 Task: Add a condition where "Status category is Pending" in unsolved tickets in your groups.
Action: Mouse moved to (436, 332)
Screenshot: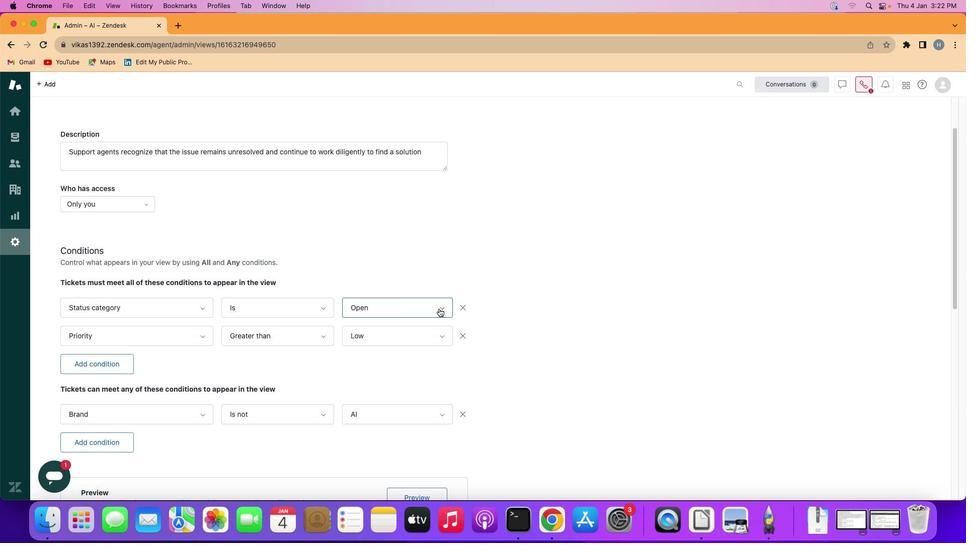 
Action: Mouse pressed left at (436, 332)
Screenshot: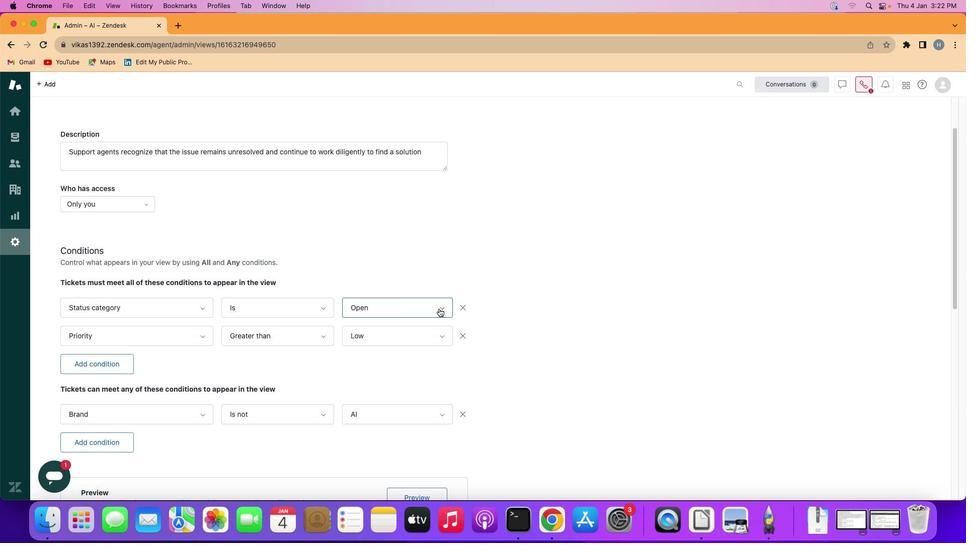 
Action: Mouse moved to (413, 384)
Screenshot: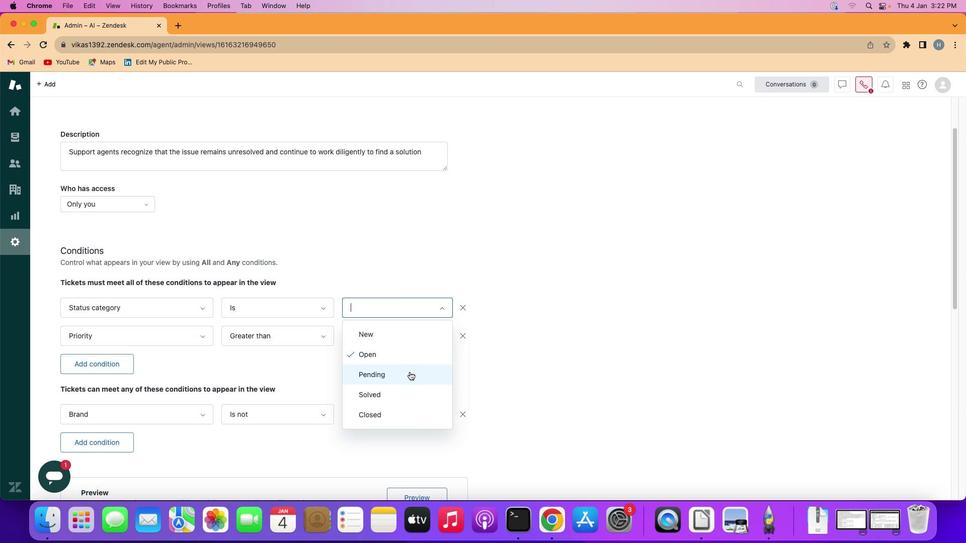 
Action: Mouse pressed left at (413, 384)
Screenshot: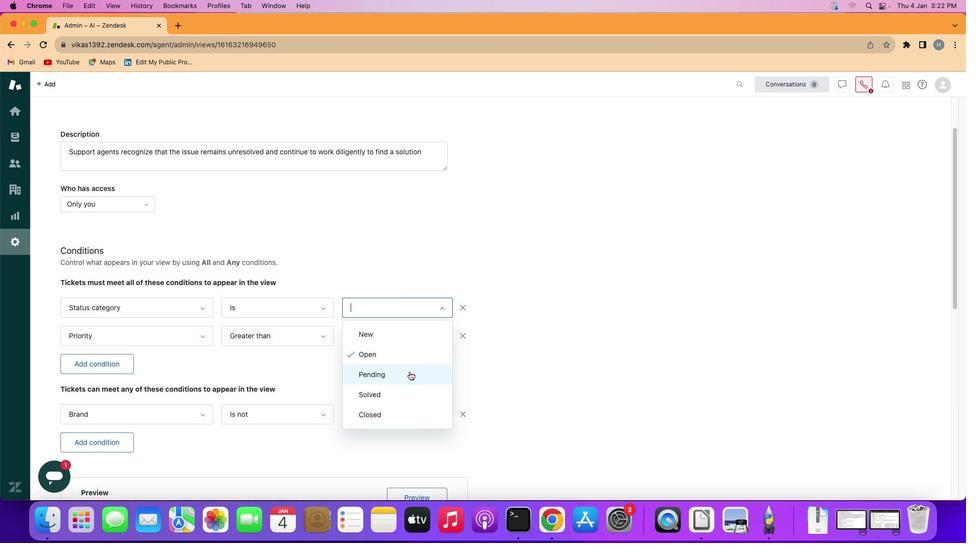 
Action: Mouse moved to (423, 445)
Screenshot: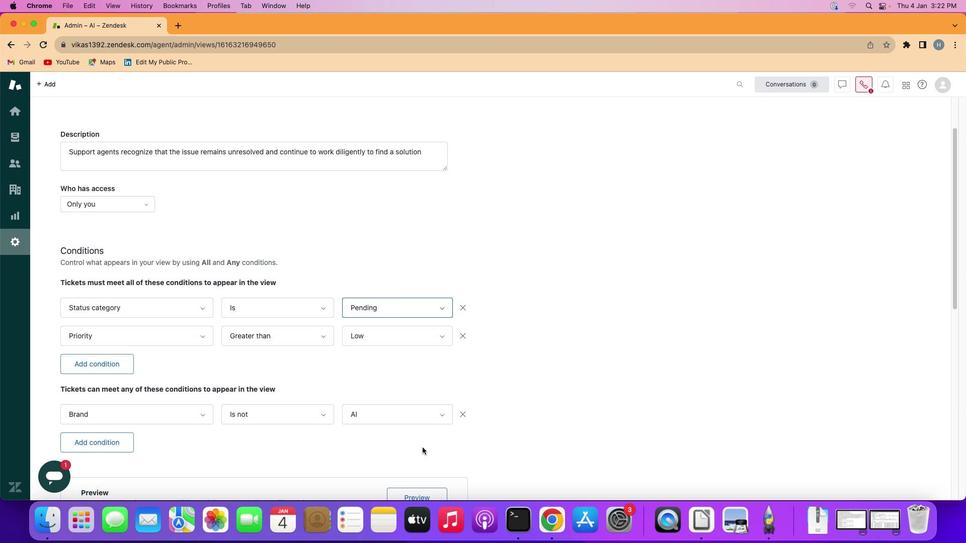 
Action: Mouse scrolled (423, 445) with delta (94, 82)
Screenshot: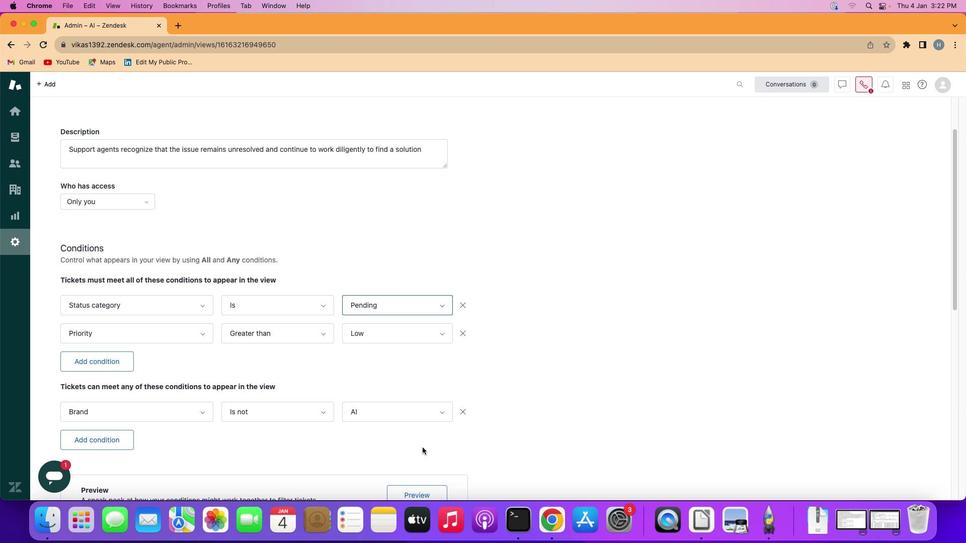 
Action: Mouse scrolled (423, 445) with delta (94, 82)
Screenshot: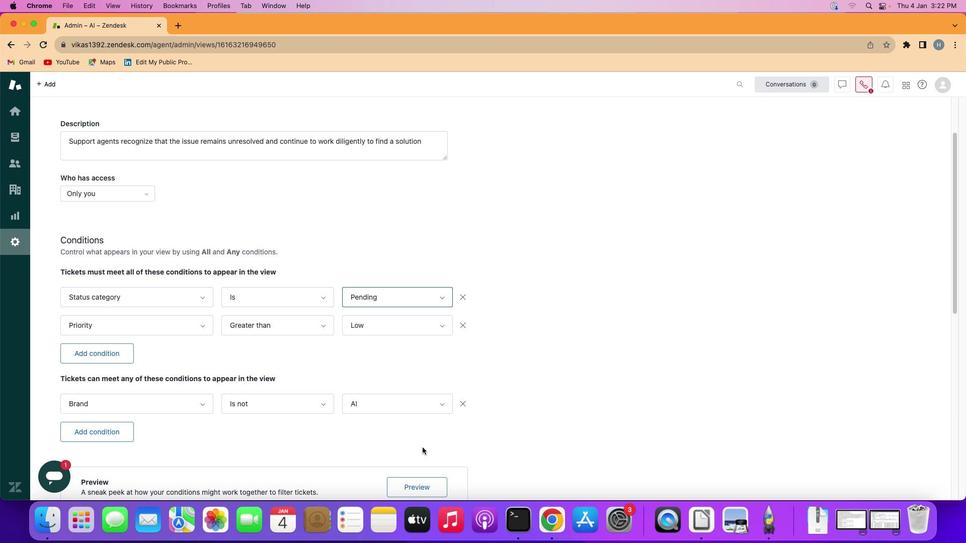 
Action: Mouse scrolled (423, 445) with delta (94, 82)
Screenshot: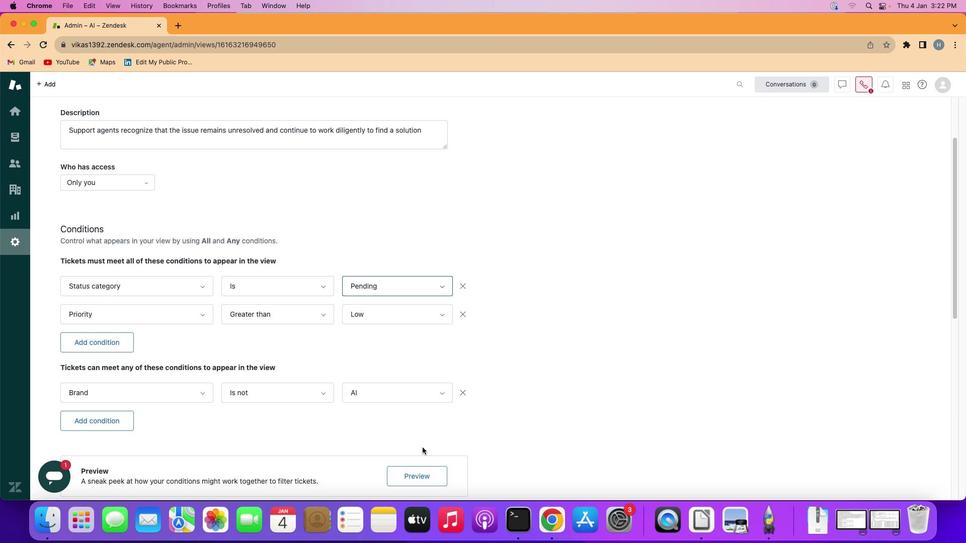 
Action: Mouse scrolled (423, 445) with delta (94, 82)
Screenshot: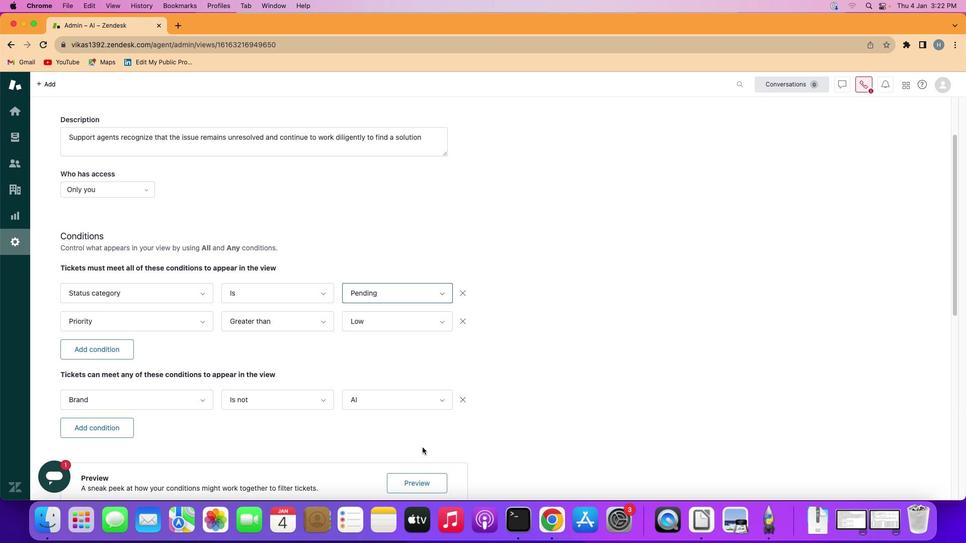 
Action: Mouse scrolled (423, 445) with delta (94, 82)
Screenshot: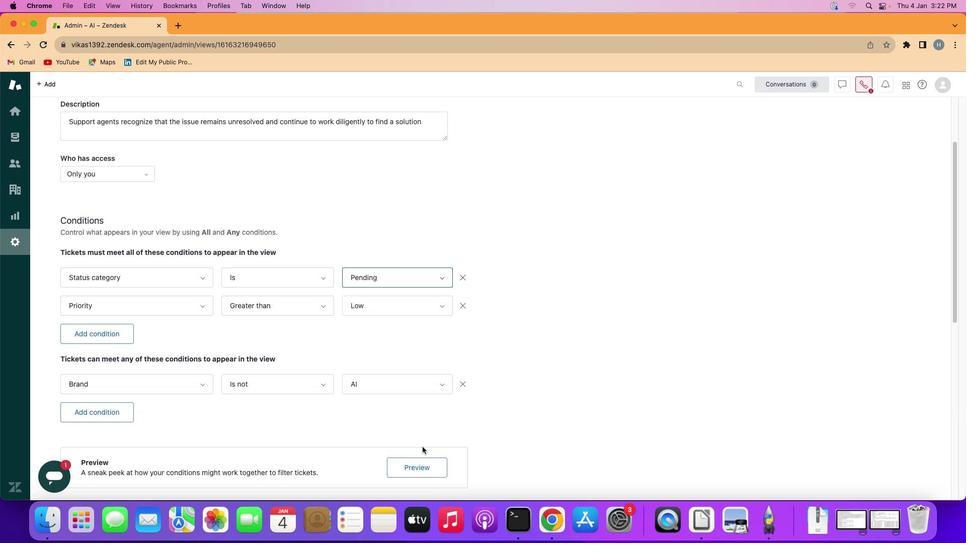 
Action: Mouse moved to (422, 444)
Screenshot: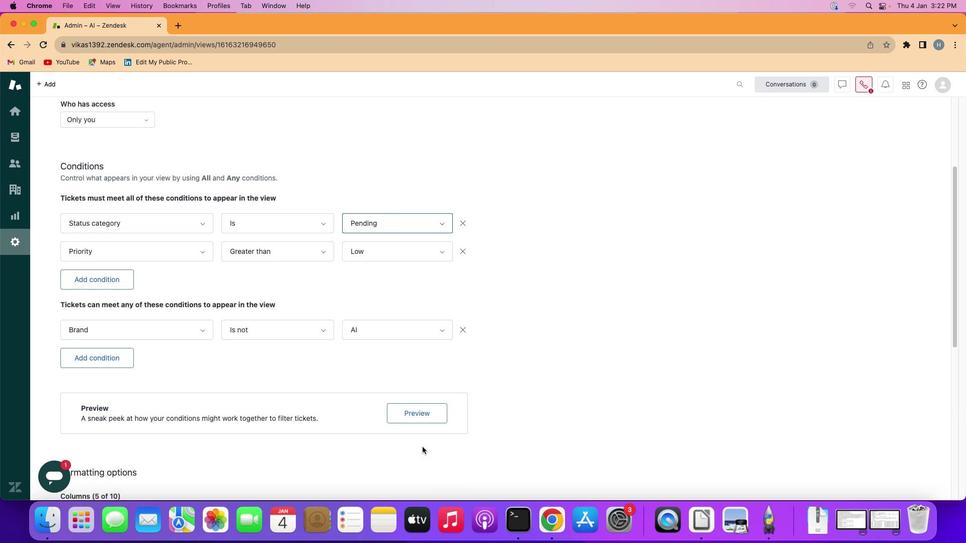 
Action: Mouse scrolled (422, 444) with delta (94, 81)
Screenshot: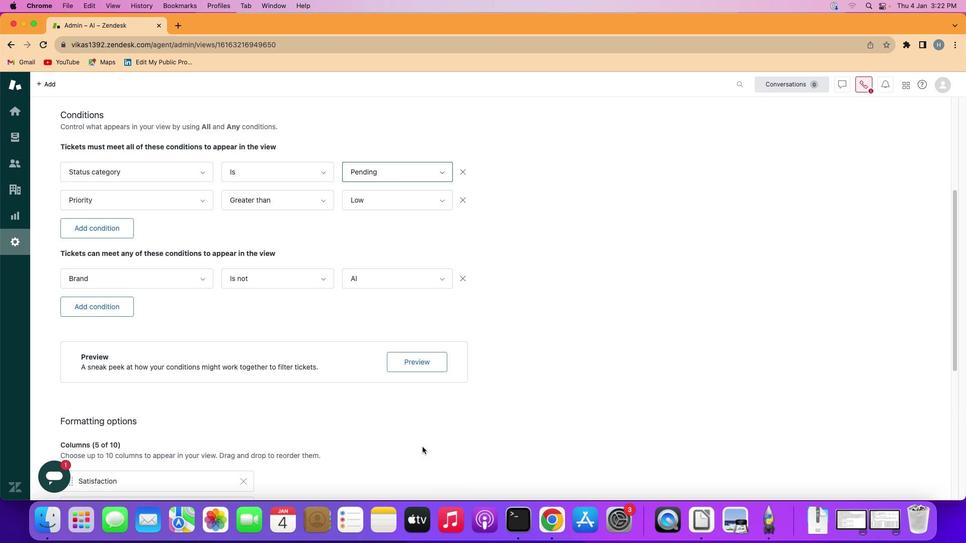 
Action: Mouse scrolled (422, 444) with delta (94, 81)
Screenshot: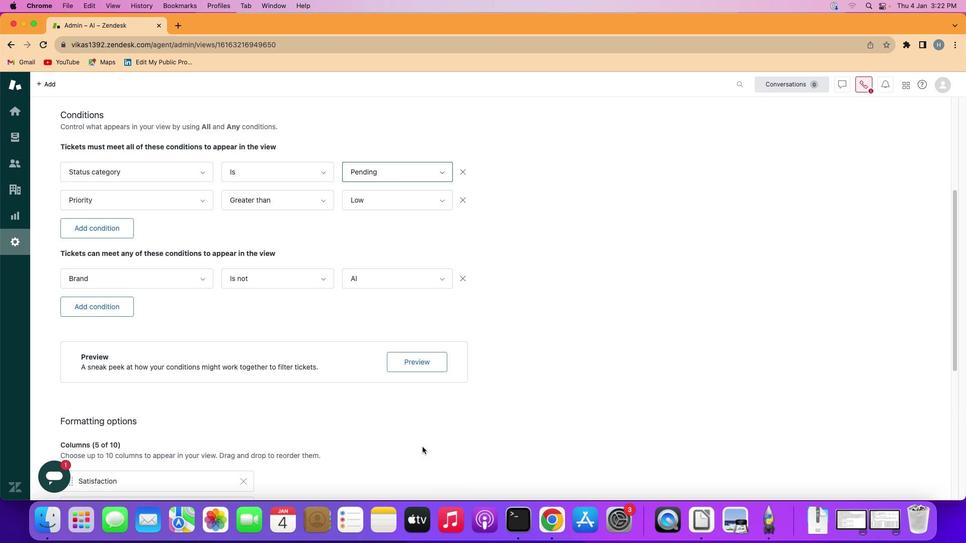 
Action: Mouse scrolled (422, 444) with delta (94, 80)
Screenshot: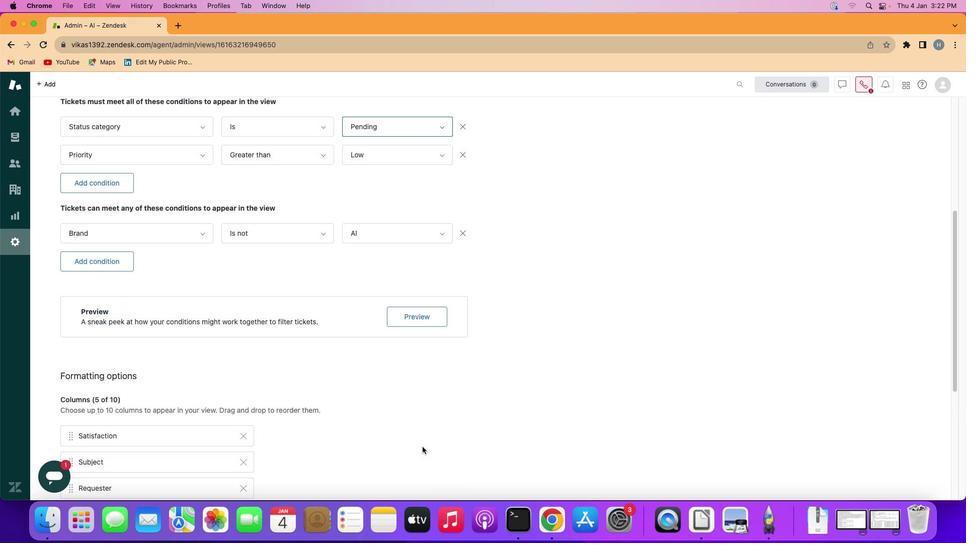 
Action: Mouse scrolled (422, 444) with delta (94, 83)
Screenshot: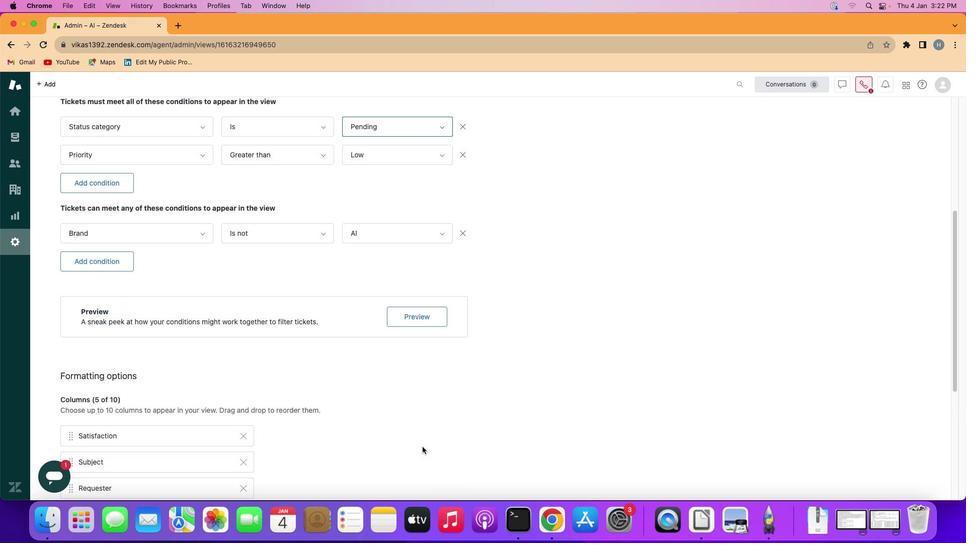 
Action: Mouse scrolled (422, 444) with delta (94, 81)
Screenshot: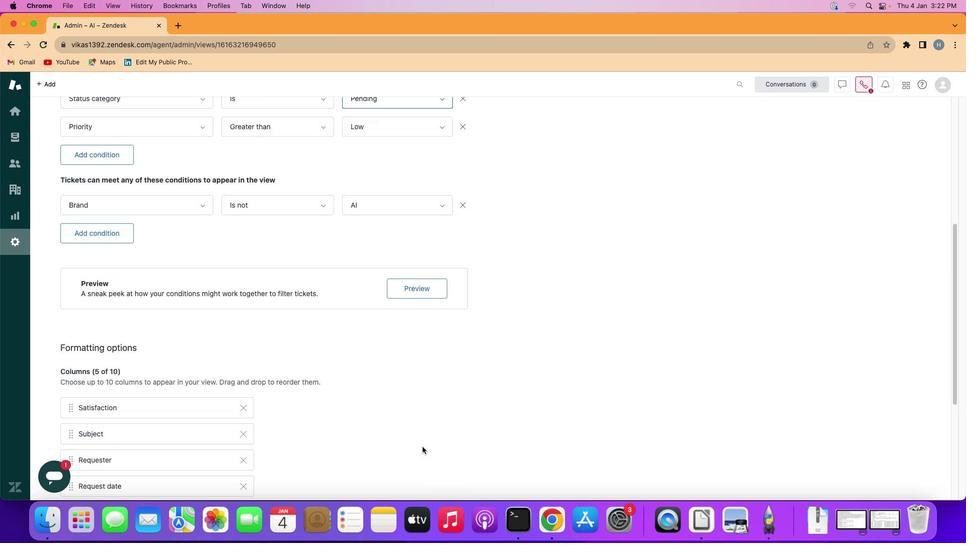 
Action: Mouse moved to (422, 444)
Screenshot: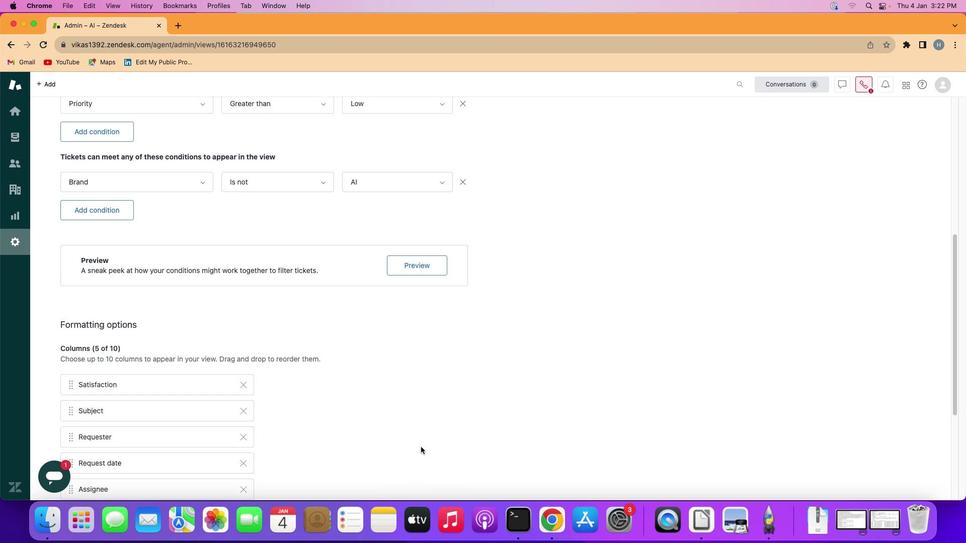 
Action: Mouse scrolled (422, 444) with delta (94, 82)
Screenshot: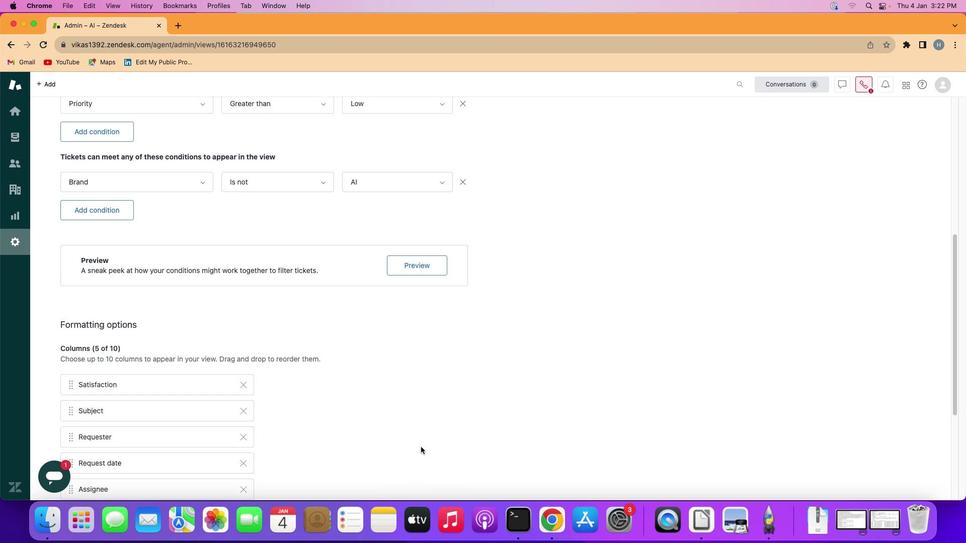 
Action: Mouse moved to (422, 444)
Screenshot: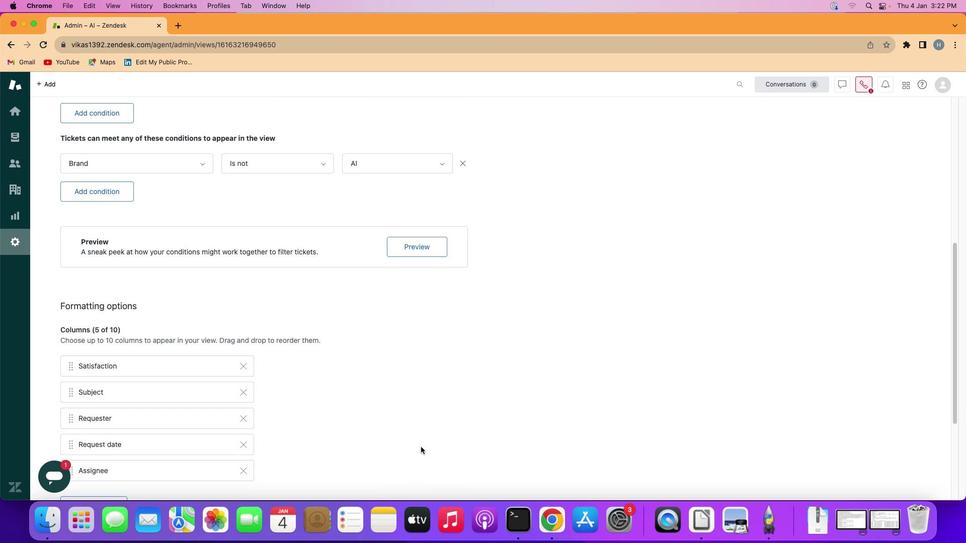 
Action: Mouse scrolled (422, 444) with delta (94, 82)
Screenshot: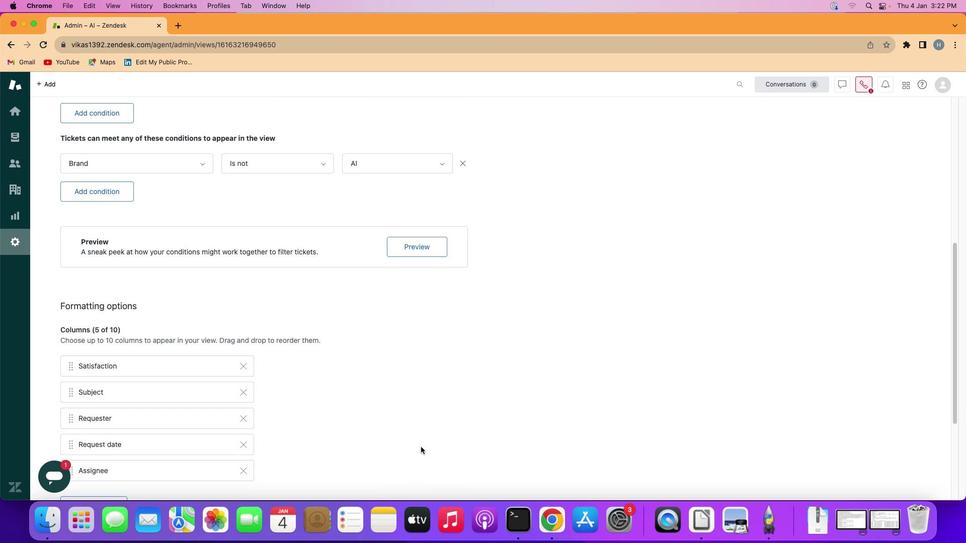 
Action: Mouse scrolled (422, 444) with delta (94, 81)
Screenshot: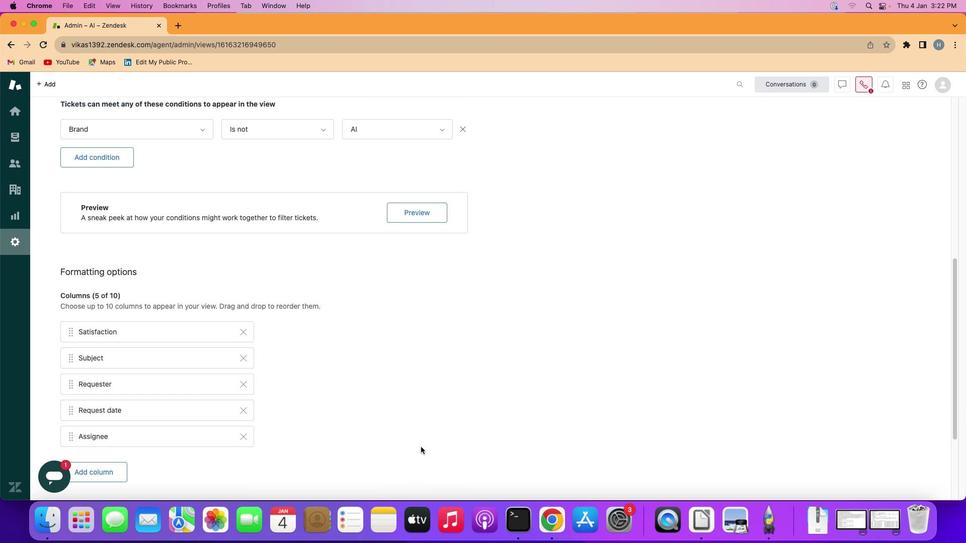
Action: Mouse scrolled (422, 444) with delta (94, 80)
Screenshot: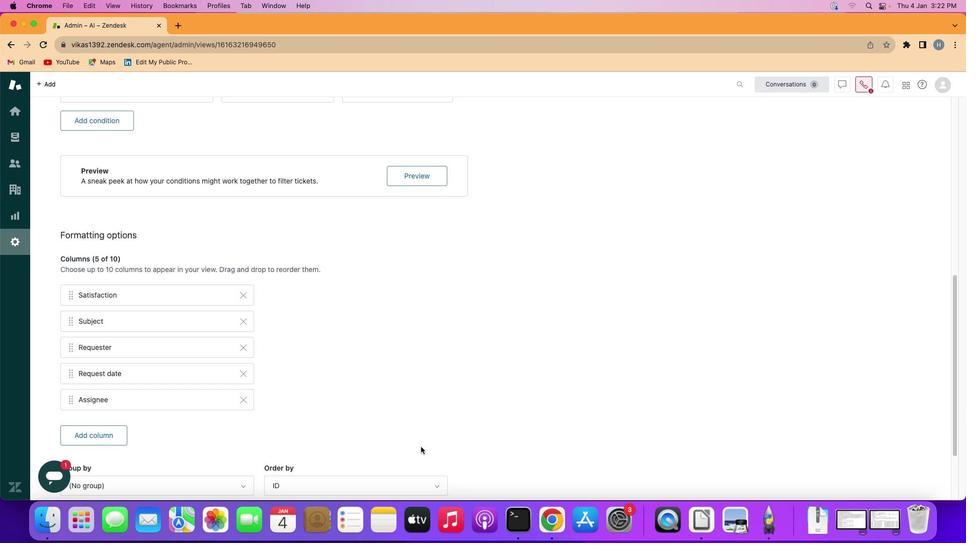
Action: Mouse scrolled (422, 444) with delta (94, 83)
Screenshot: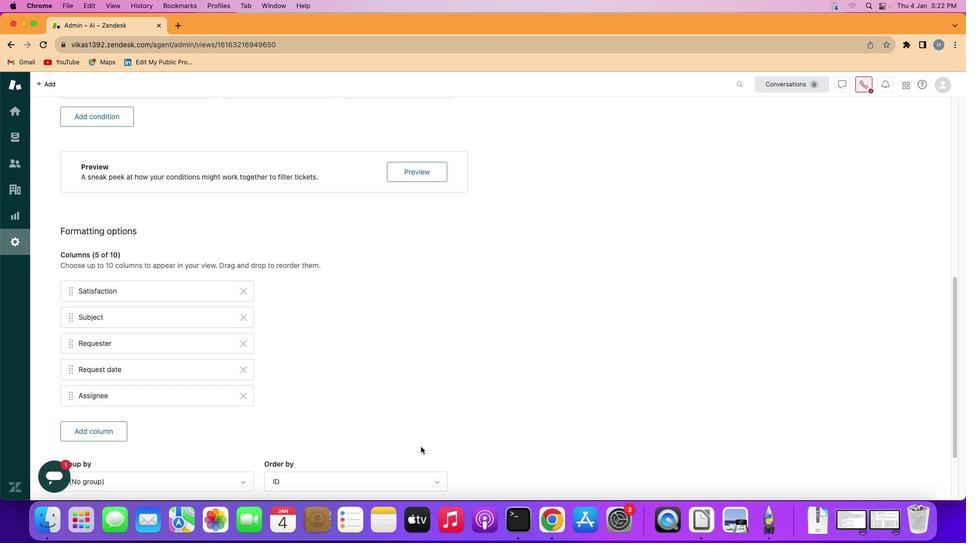 
Action: Mouse moved to (421, 443)
Screenshot: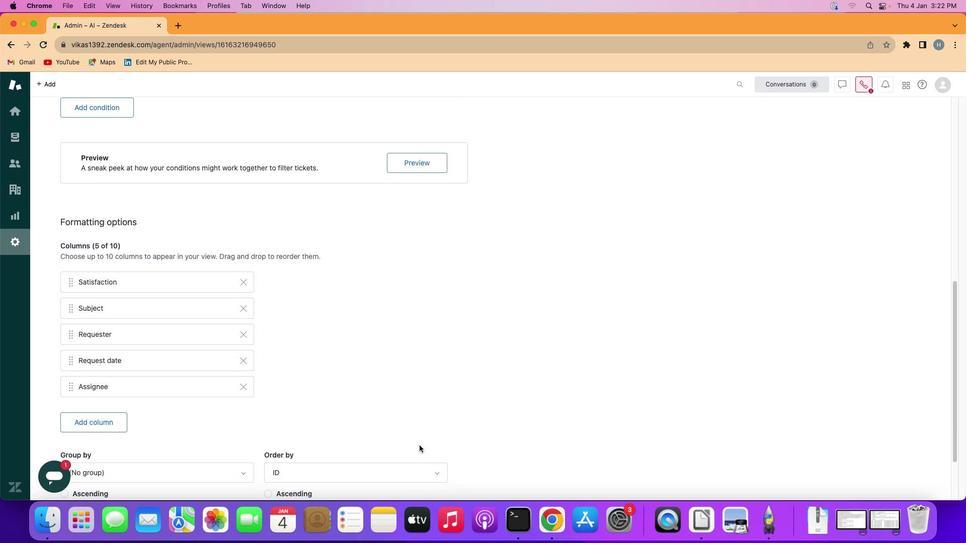 
Action: Mouse scrolled (421, 443) with delta (94, 82)
Screenshot: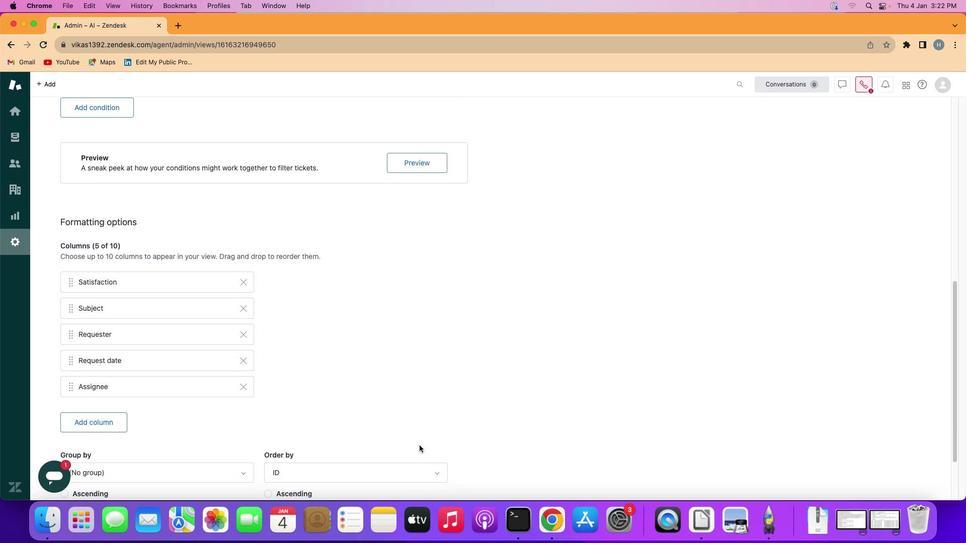 
Action: Mouse moved to (420, 443)
Screenshot: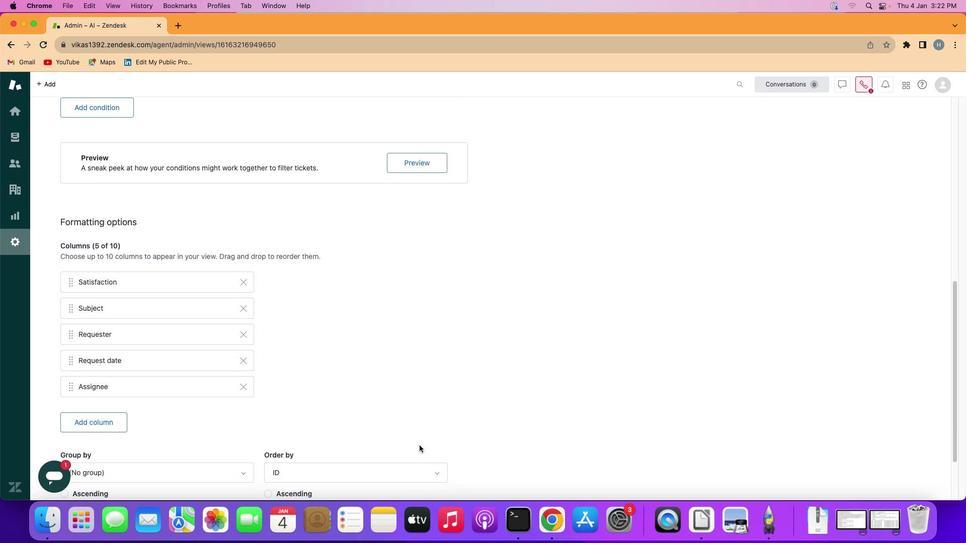 
Action: Mouse scrolled (420, 443) with delta (94, 82)
Screenshot: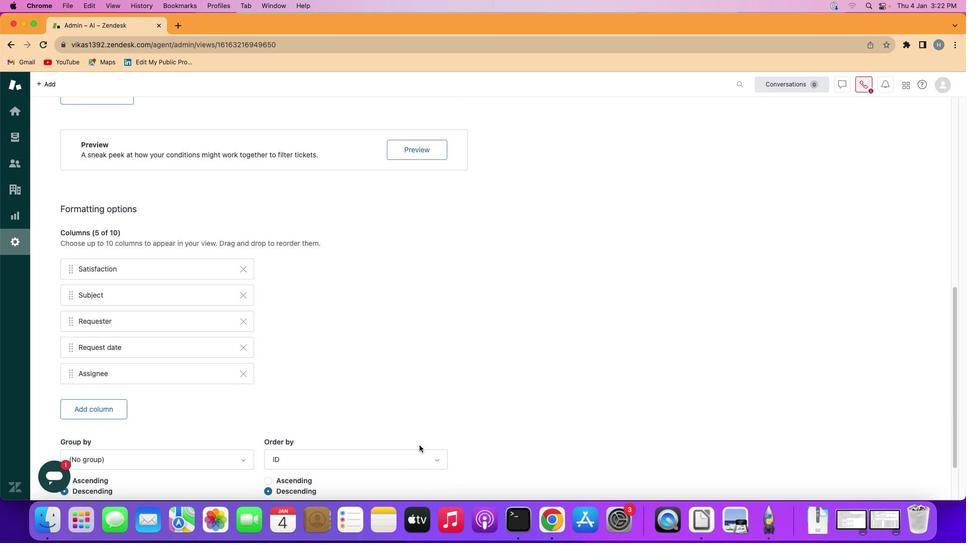 
Action: Mouse scrolled (420, 443) with delta (94, 81)
Screenshot: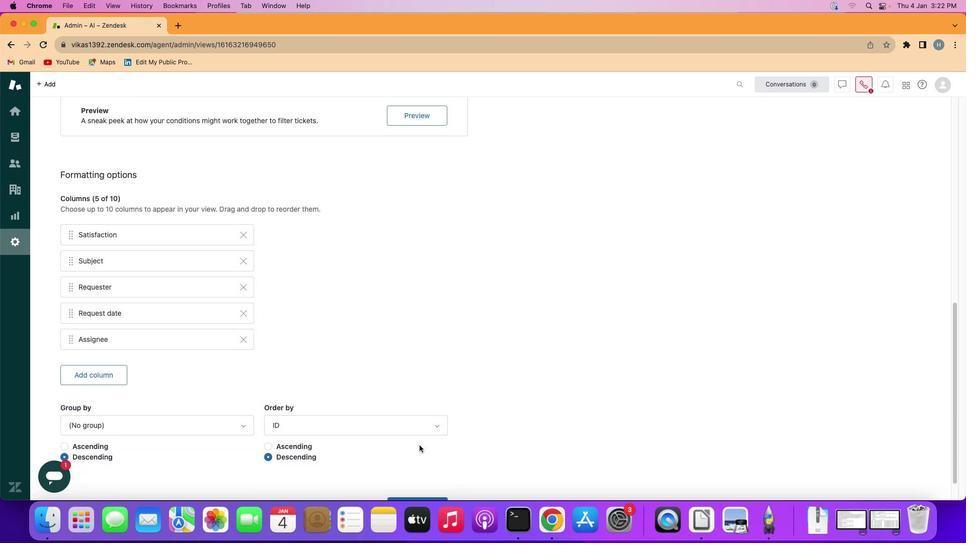 
Action: Mouse moved to (420, 443)
Screenshot: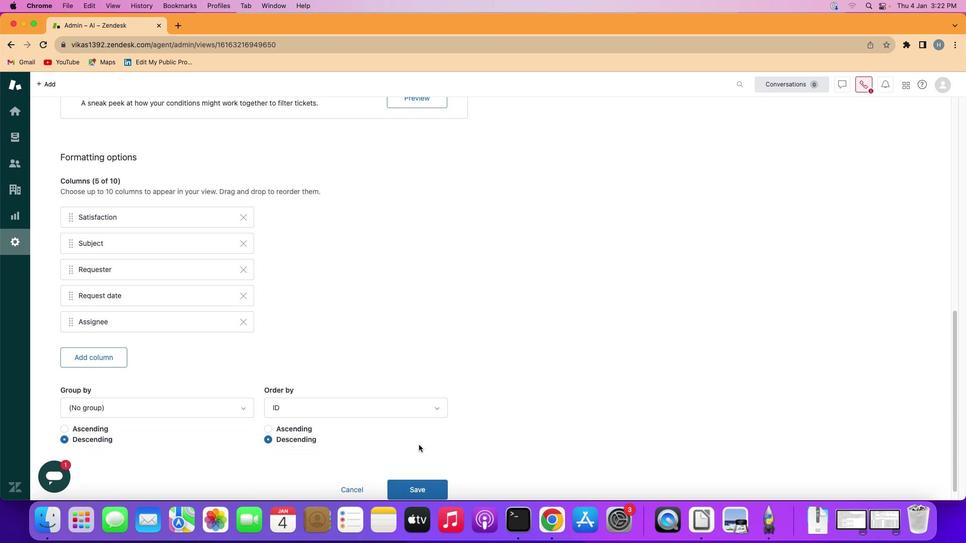 
Action: Mouse scrolled (420, 443) with delta (94, 82)
Screenshot: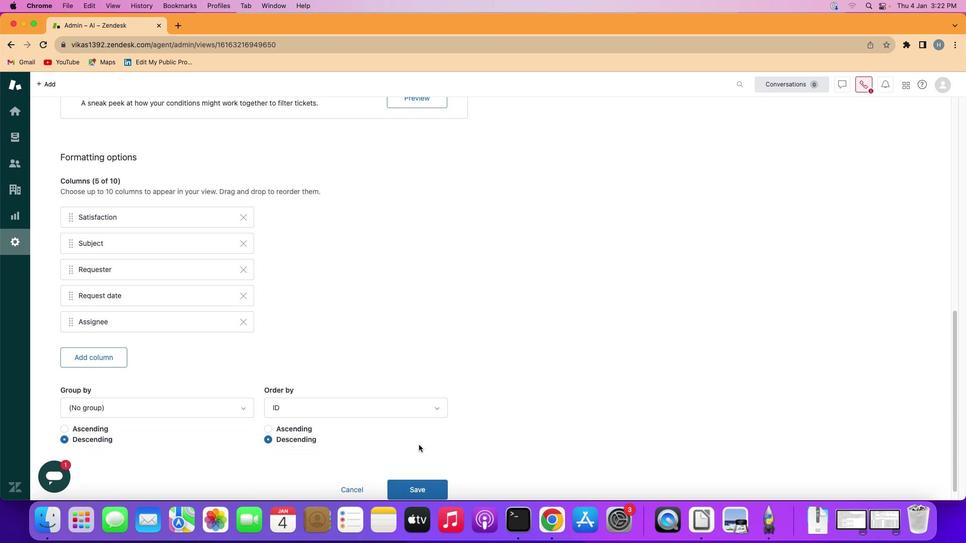 
Action: Mouse moved to (420, 443)
Screenshot: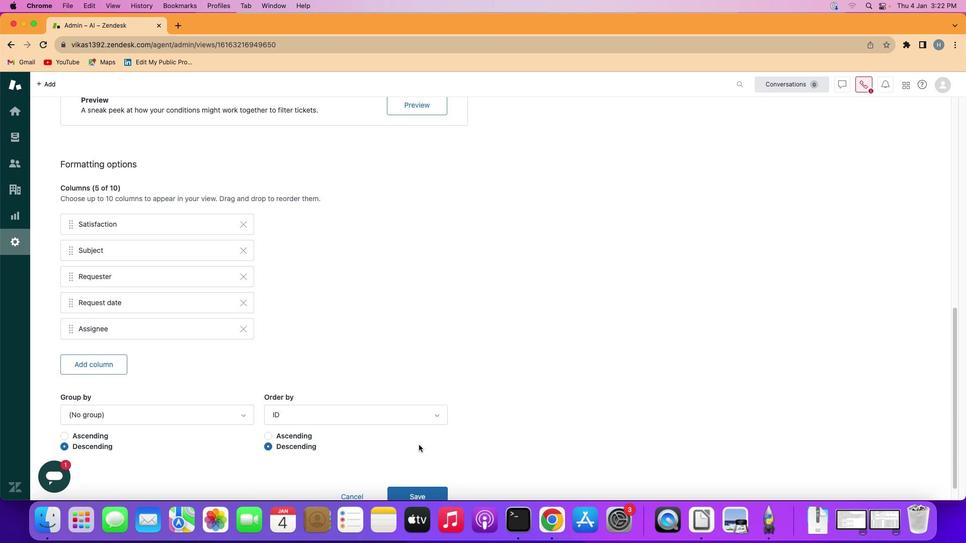 
Action: Mouse scrolled (420, 443) with delta (94, 82)
Screenshot: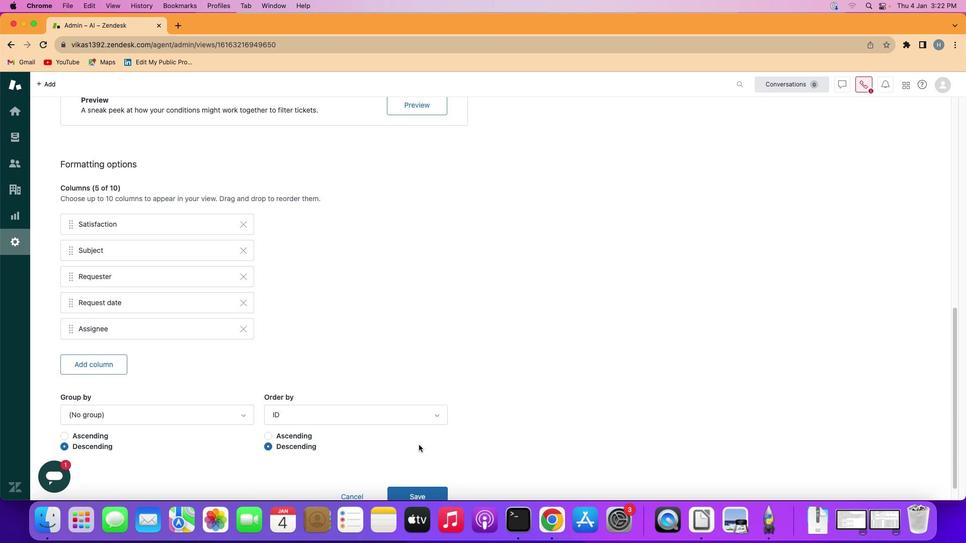 
Action: Mouse scrolled (420, 443) with delta (94, 81)
Screenshot: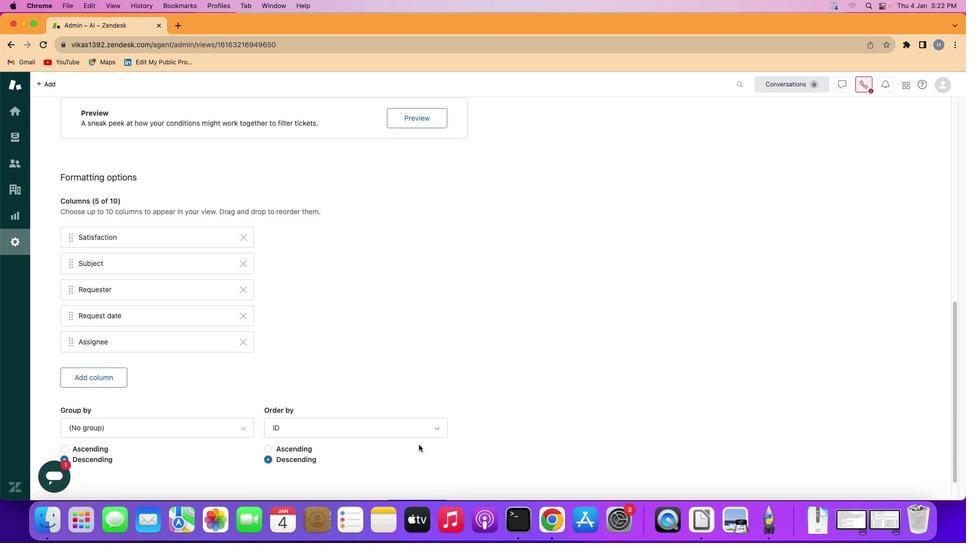 
Action: Mouse scrolled (420, 443) with delta (94, 83)
Screenshot: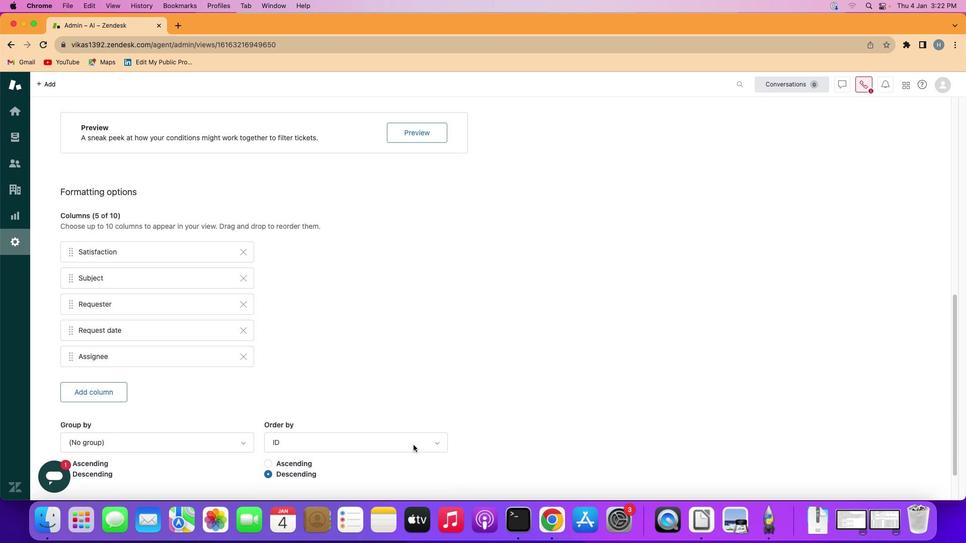 
Action: Mouse moved to (421, 471)
Screenshot: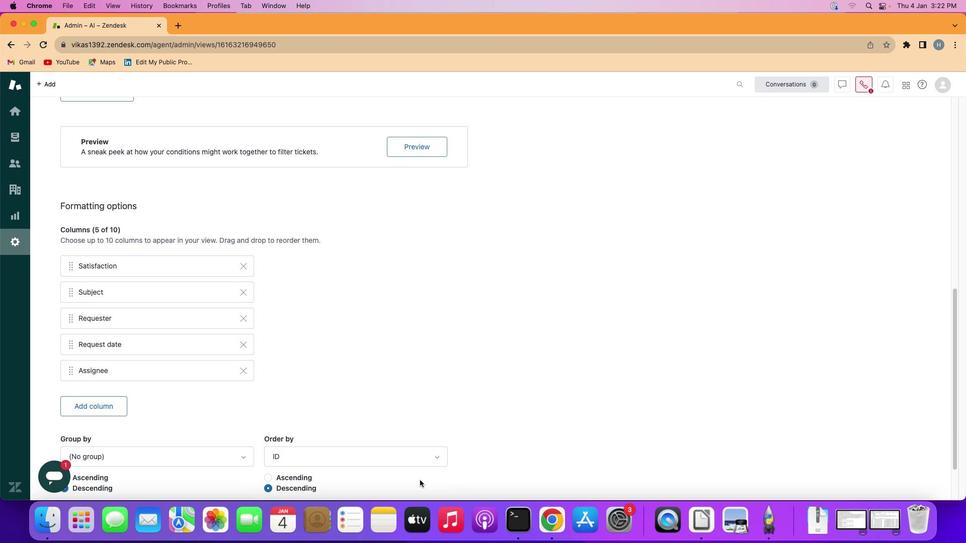 
Action: Mouse scrolled (421, 471) with delta (94, 82)
Screenshot: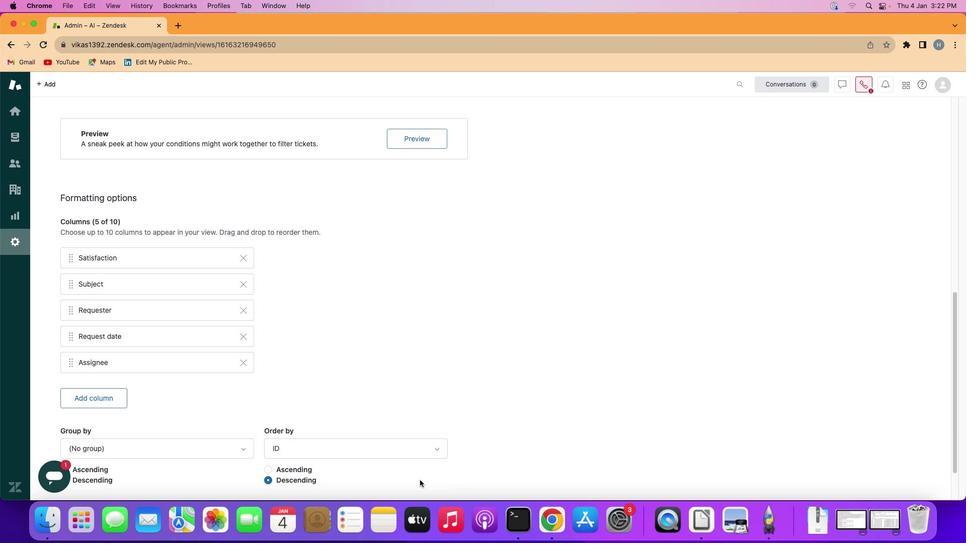
Action: Mouse scrolled (421, 471) with delta (94, 82)
Screenshot: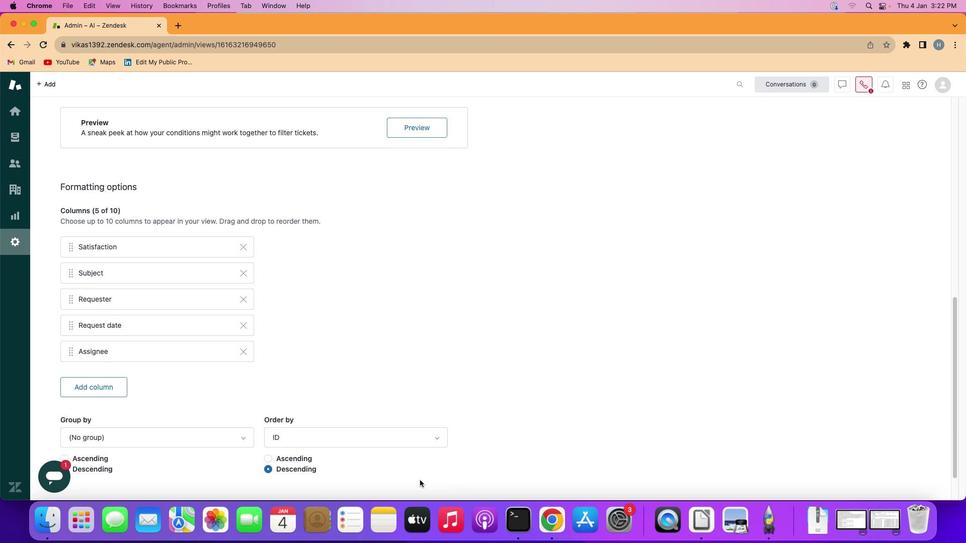 
Action: Mouse scrolled (421, 471) with delta (94, 81)
Screenshot: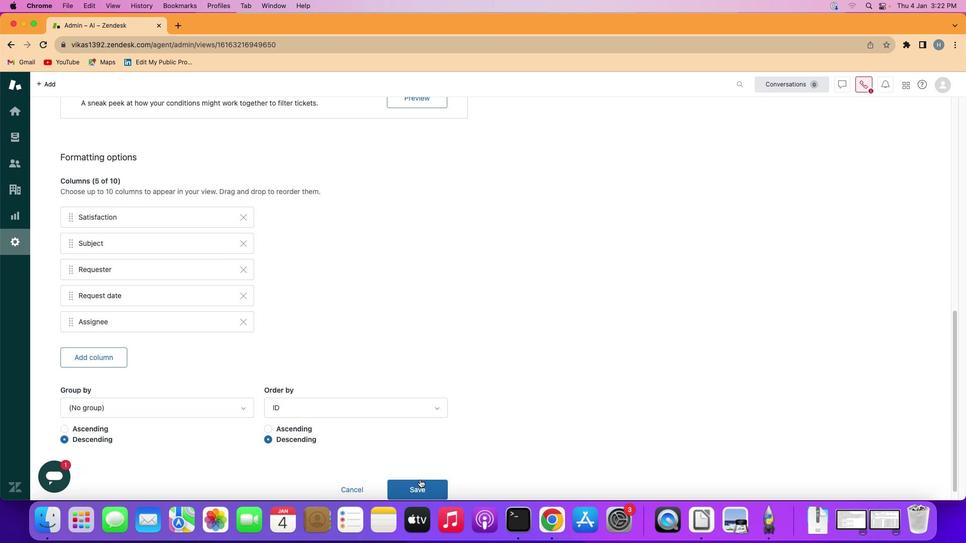 
Action: Mouse scrolled (421, 471) with delta (94, 80)
Screenshot: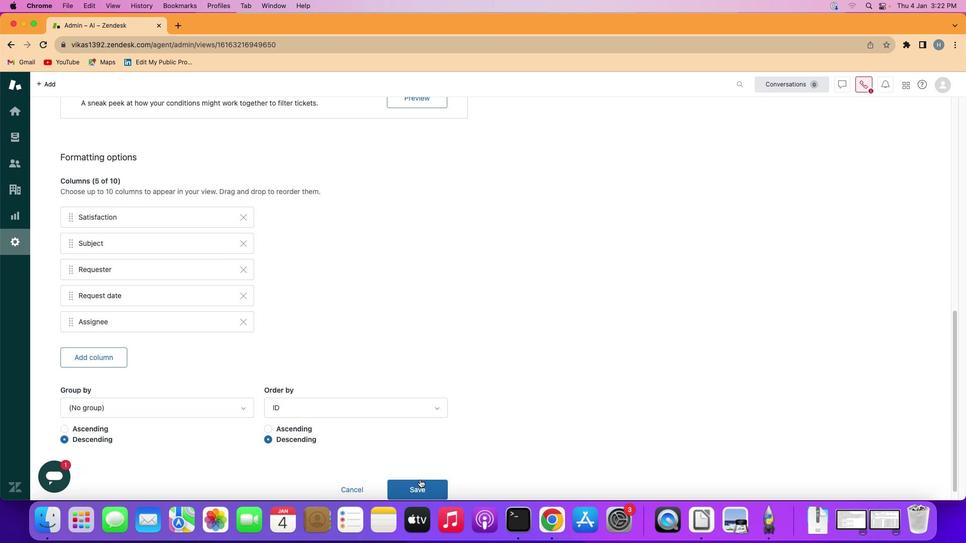 
Action: Mouse scrolled (421, 471) with delta (94, 80)
Screenshot: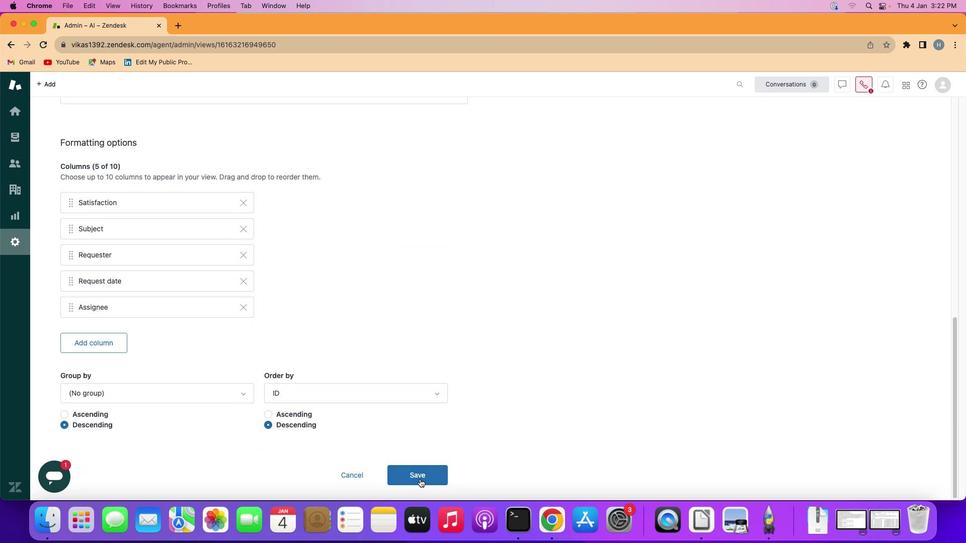 
Action: Mouse moved to (426, 465)
Screenshot: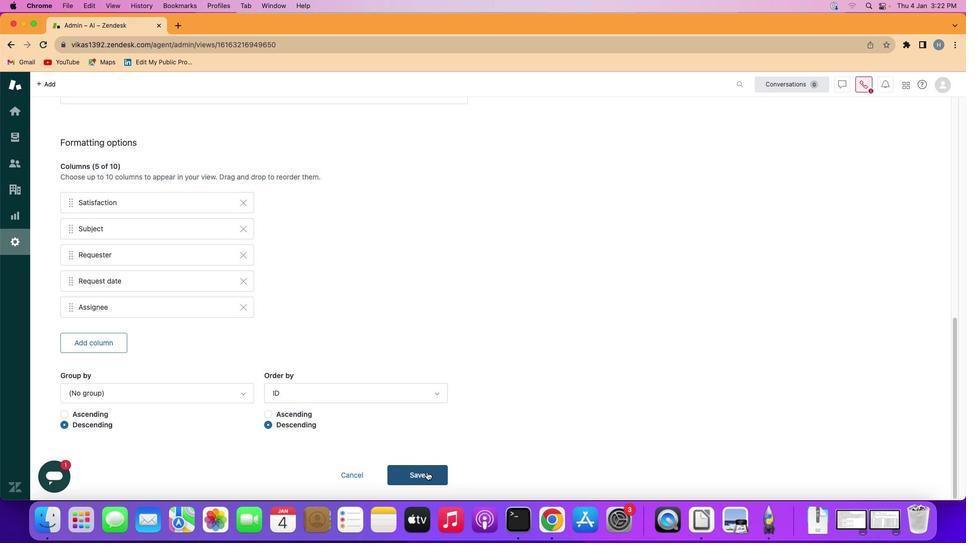 
Action: Mouse pressed left at (426, 465)
Screenshot: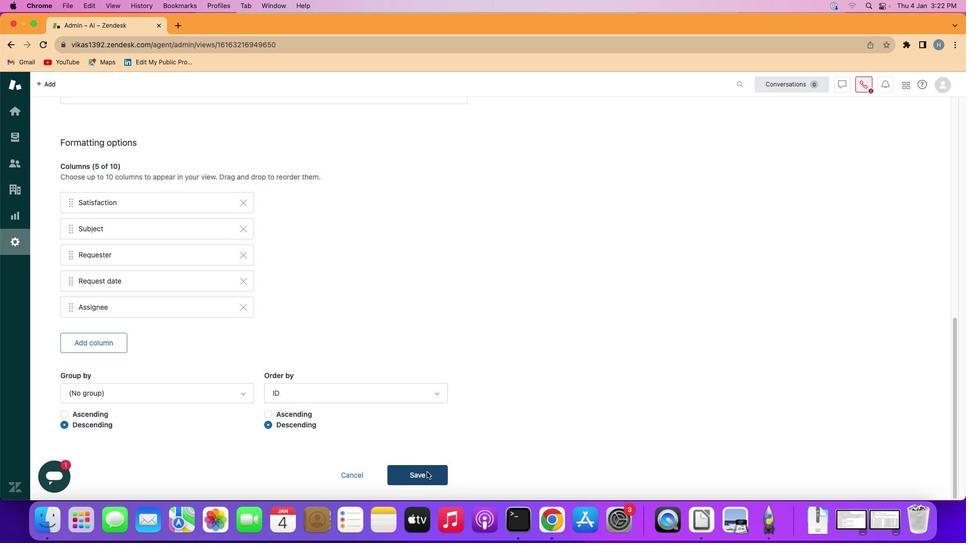 
Action: Mouse moved to (467, 413)
Screenshot: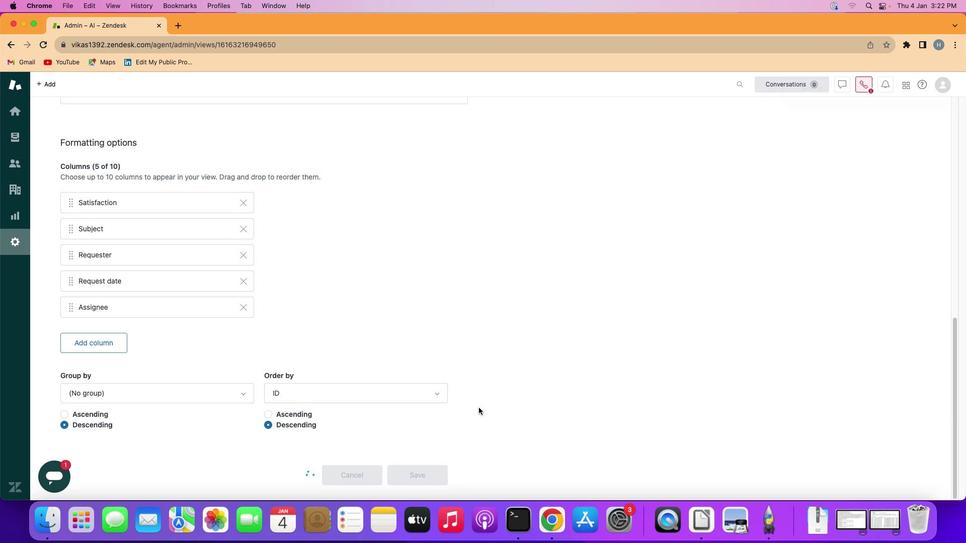 
